 Task: Select and add the product "Purina Frosty Paws Dog Treat Peanut Butter Flavor 3.25 oz each (4 pk)" to cart from the store "Pavilions Pets".
Action: Mouse pressed left at (61, 105)
Screenshot: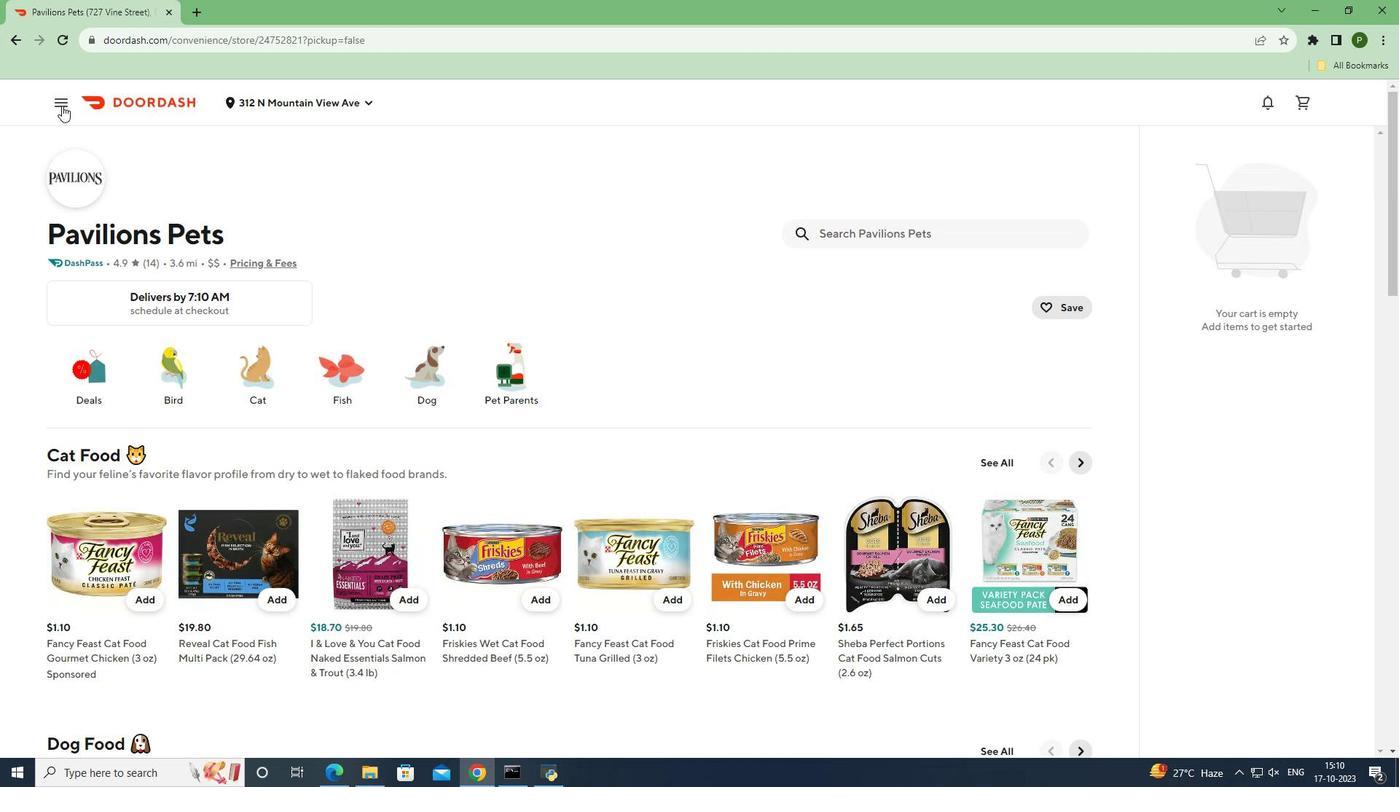 
Action: Mouse moved to (58, 210)
Screenshot: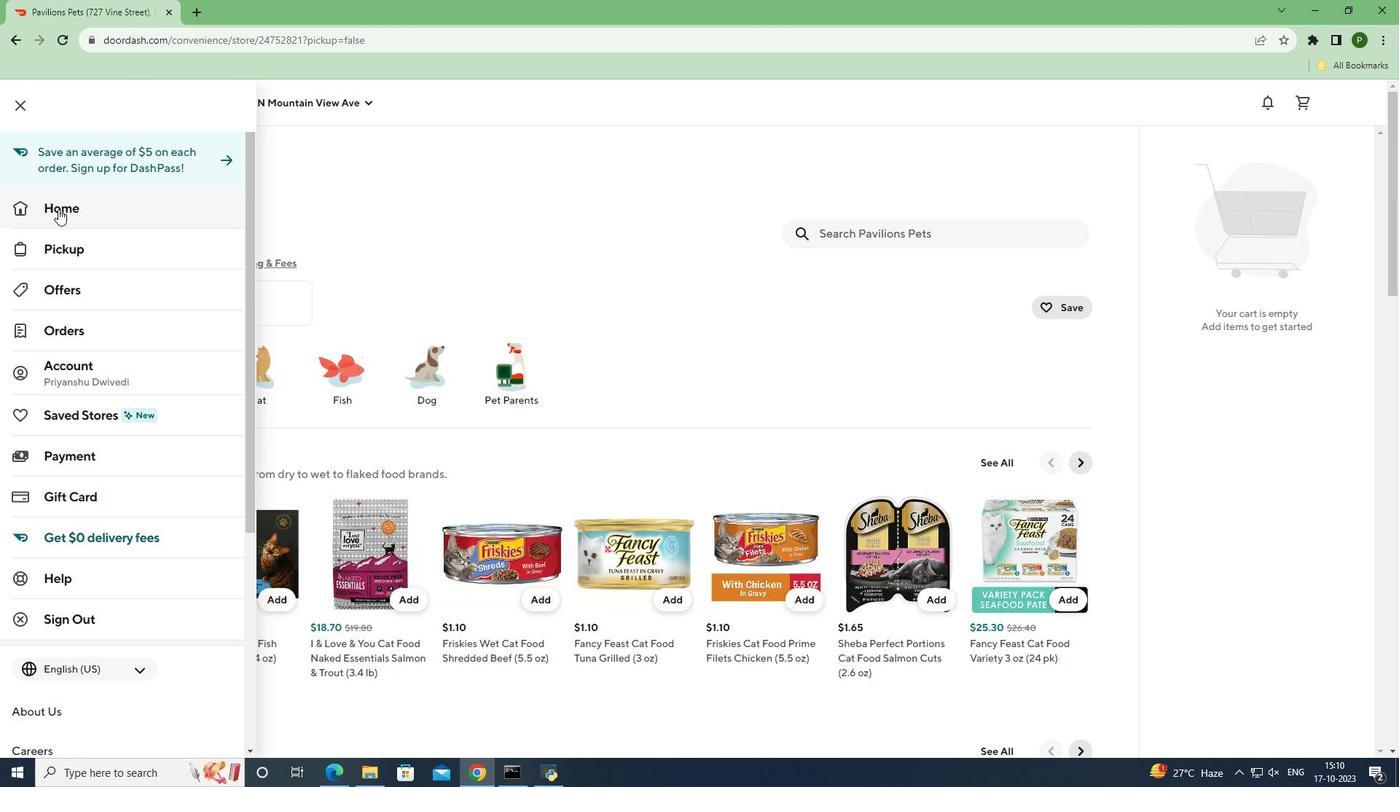 
Action: Mouse pressed left at (58, 210)
Screenshot: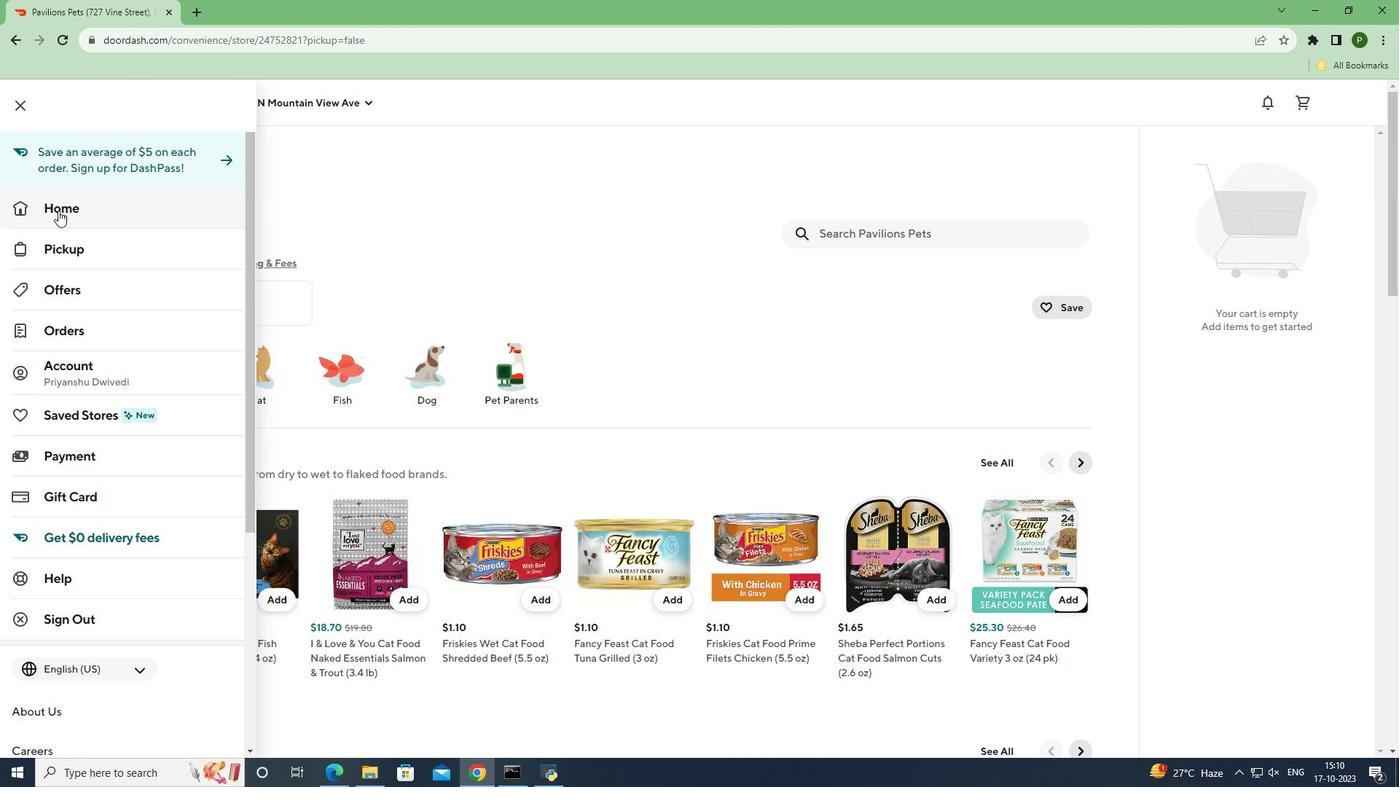 
Action: Mouse moved to (641, 162)
Screenshot: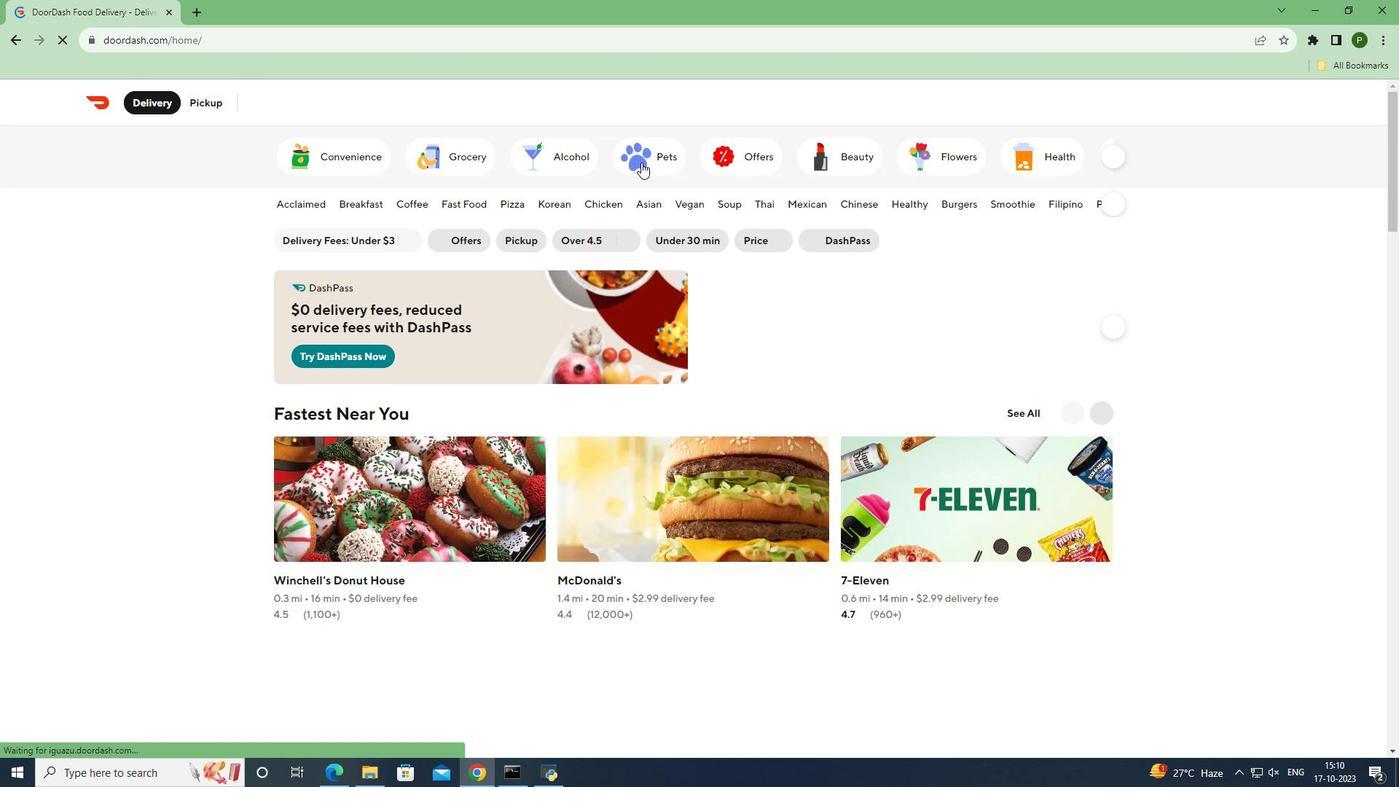 
Action: Mouse pressed left at (641, 162)
Screenshot: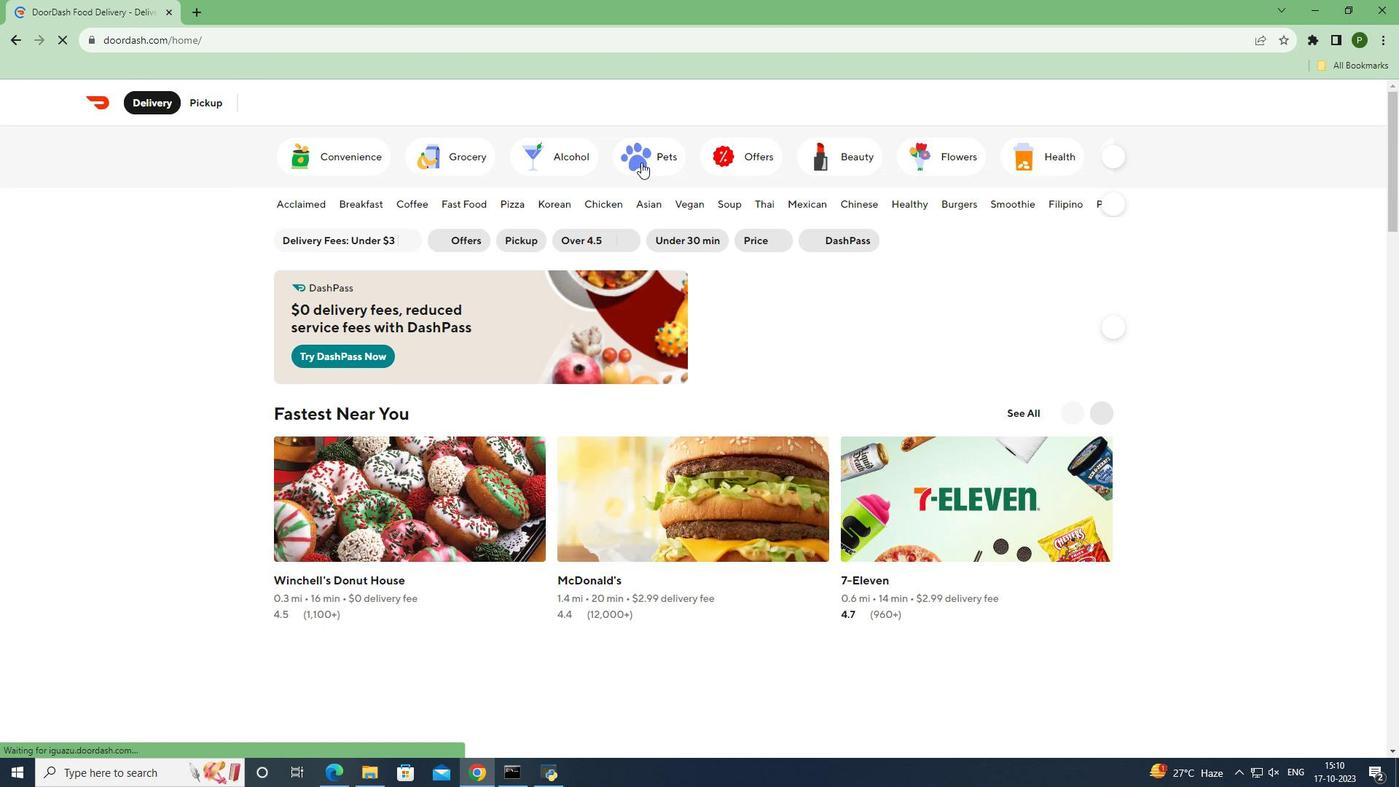 
Action: Mouse moved to (1077, 444)
Screenshot: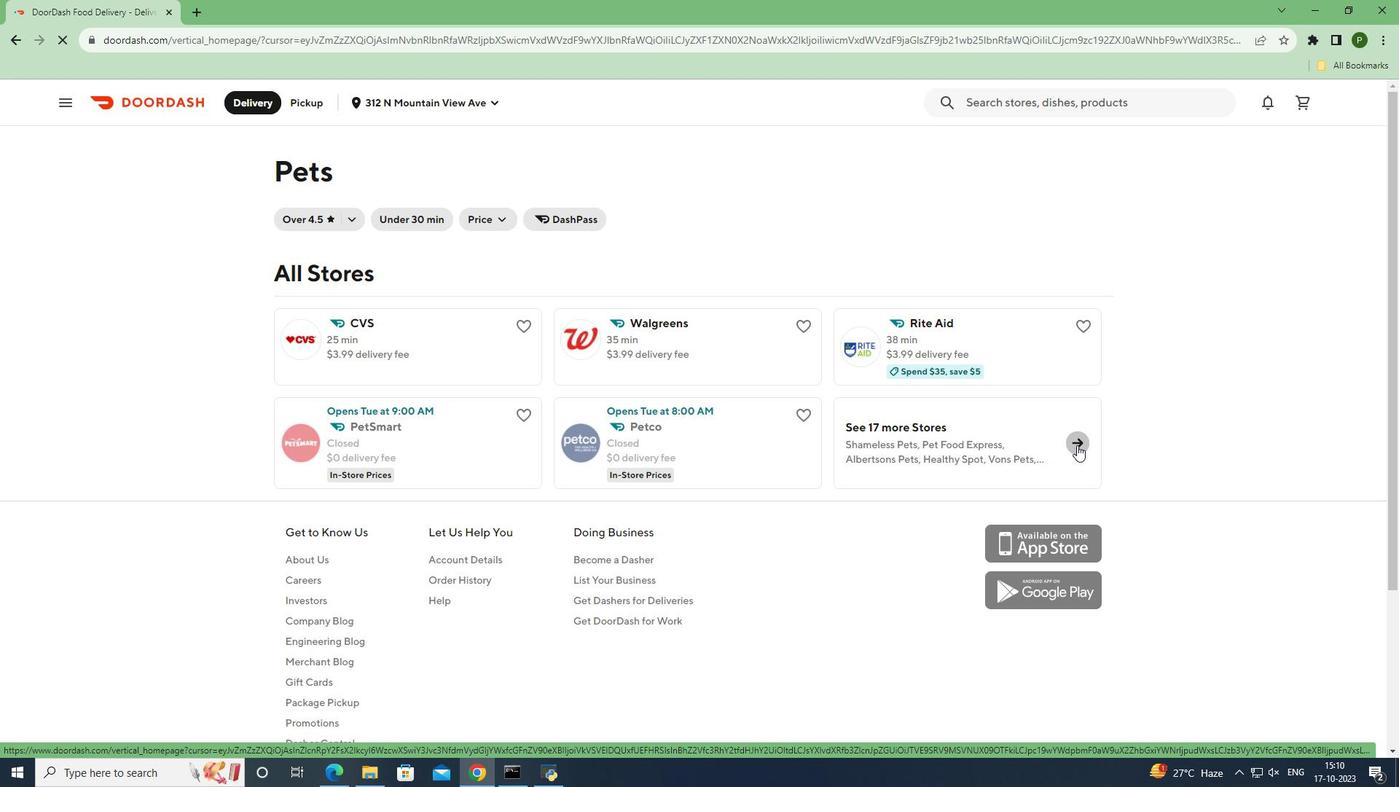 
Action: Mouse pressed left at (1077, 444)
Screenshot: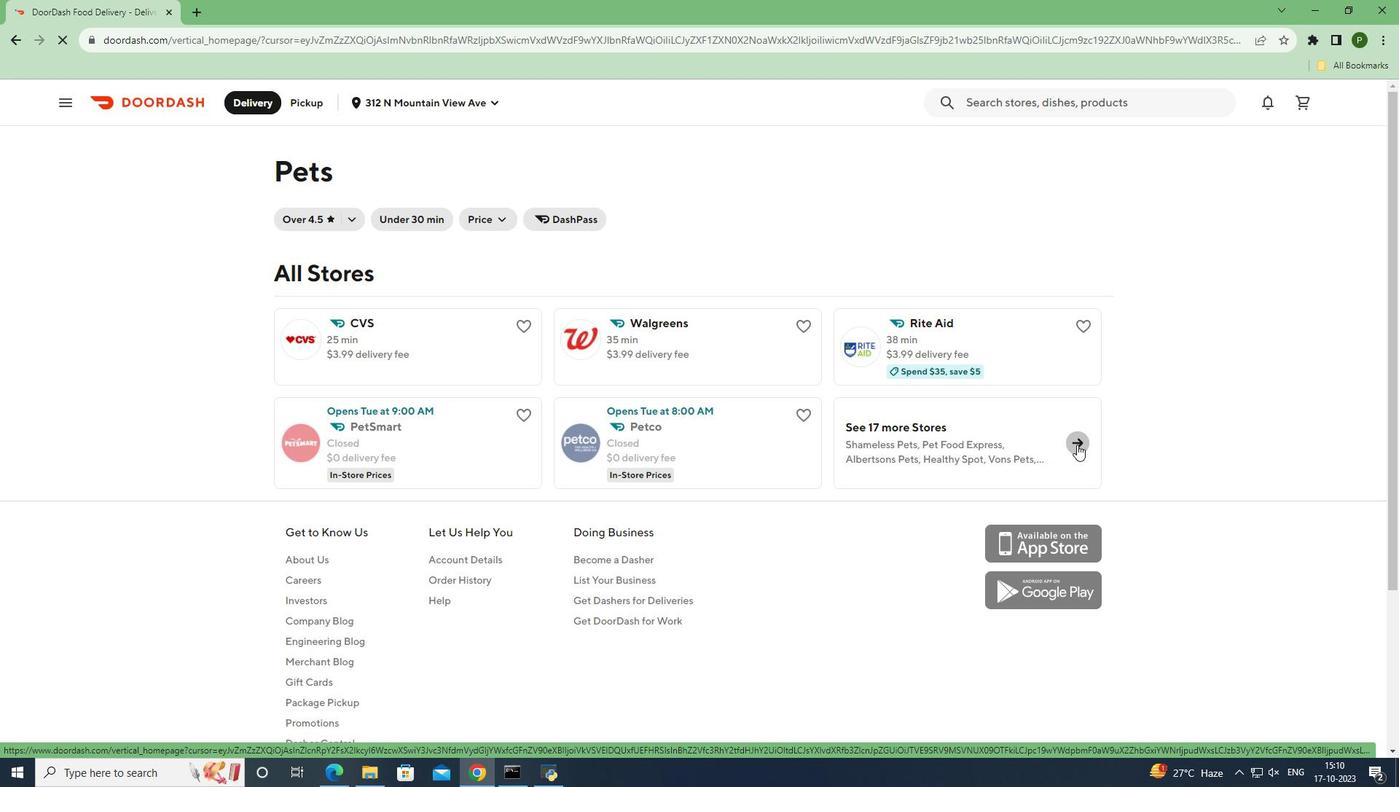 
Action: Mouse moved to (914, 625)
Screenshot: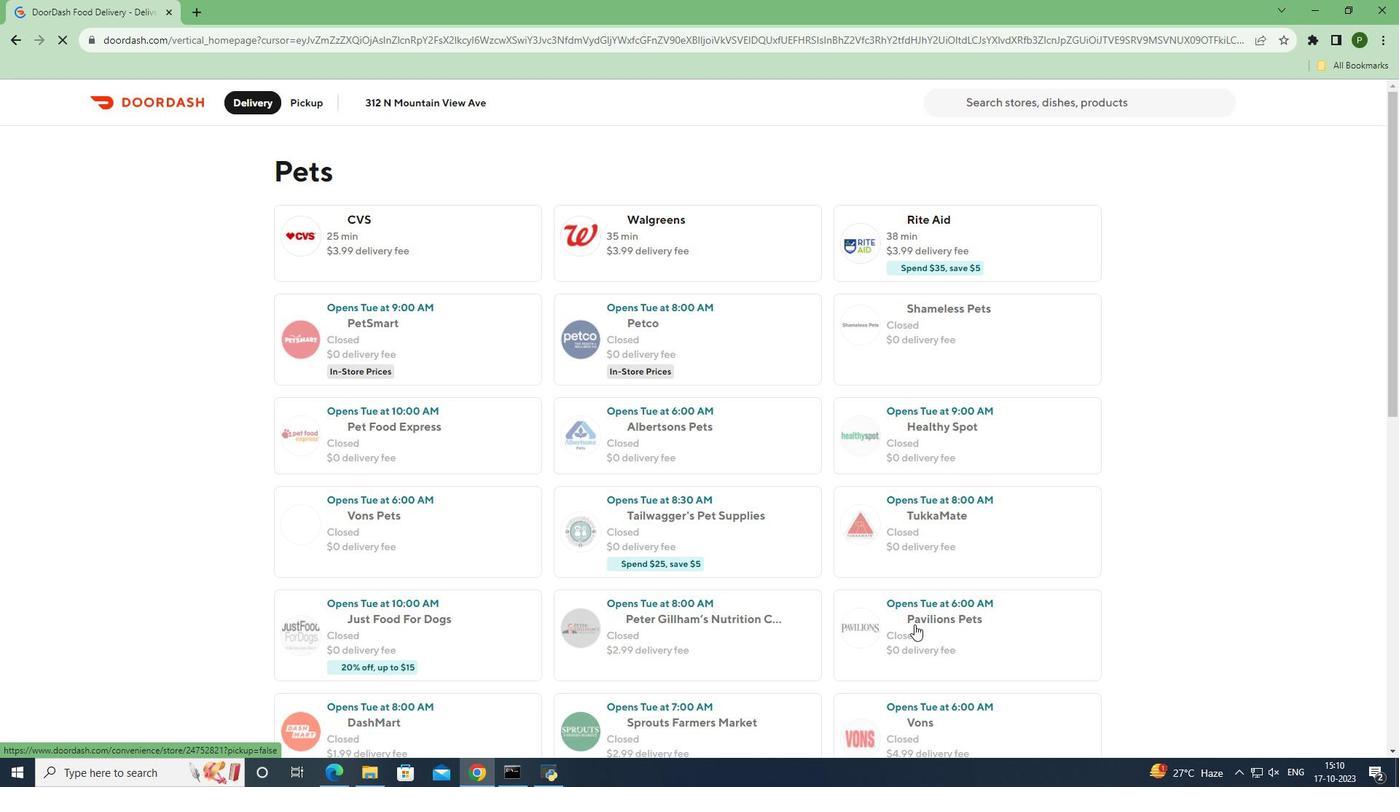
Action: Mouse pressed left at (914, 625)
Screenshot: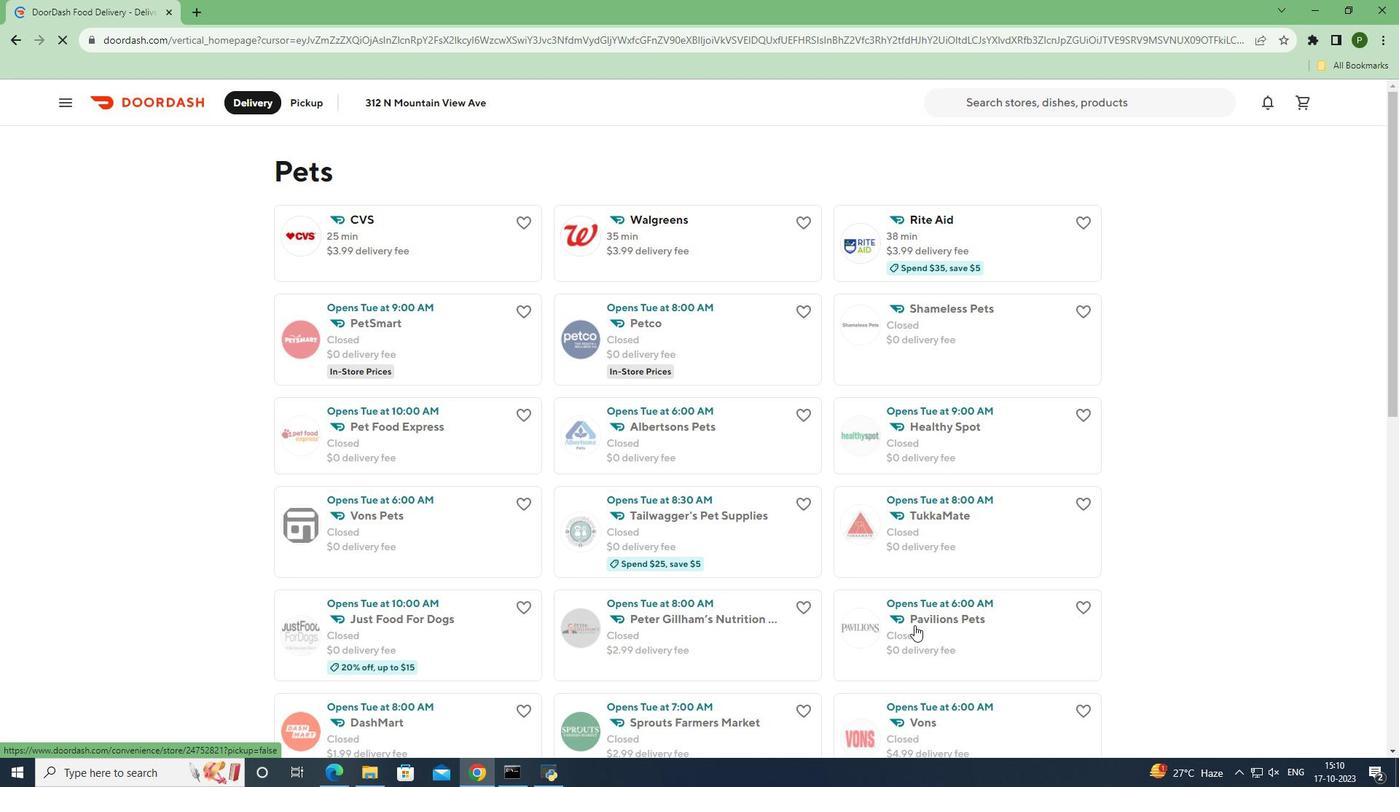 
Action: Mouse moved to (876, 236)
Screenshot: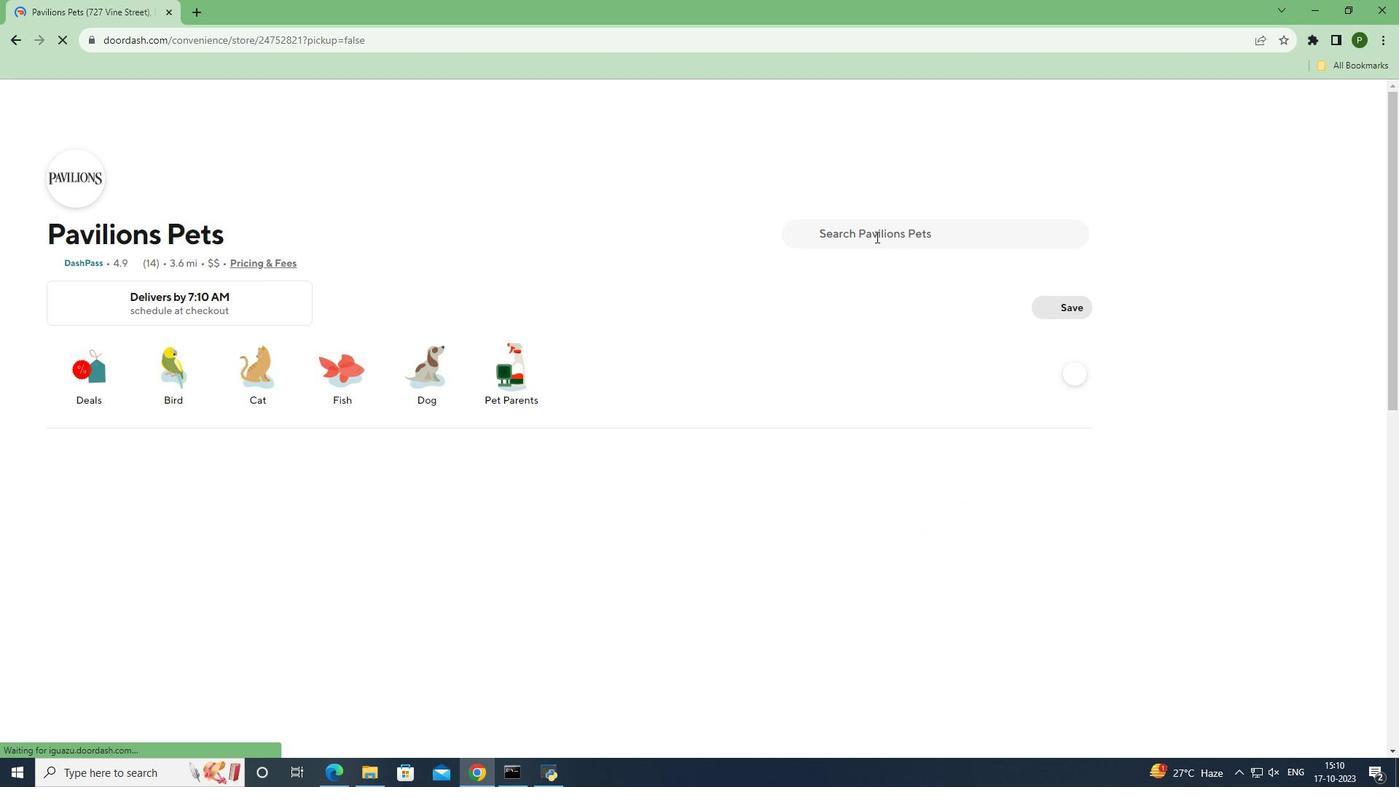 
Action: Mouse pressed left at (876, 236)
Screenshot: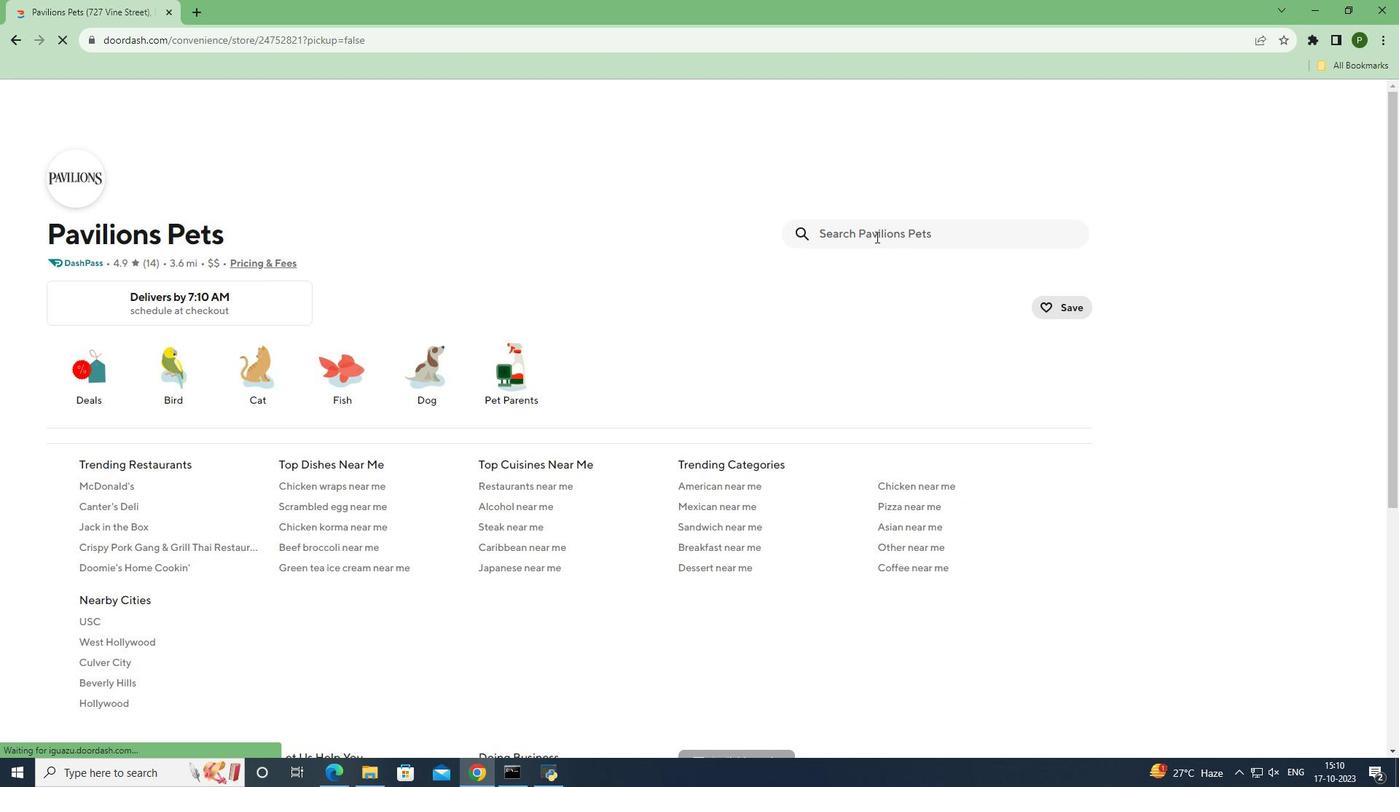 
Action: Key pressed <Key.caps_lock>P<Key.caps_lock>urina<Key.space><Key.caps_lock>F<Key.caps_lock>rosty<Key.space><Key.caps_lock>P<Key.caps_lock>aws<Key.space><Key.caps_lock>D<Key.caps_lock>og<Key.space><Key.caps_lock>T<Key.caps_lock>reat<Key.space><Key.caps_lock>P<Key.caps_lock>eanut<Key.space><Key.caps_lock>B<Key.caps_lock>utter<Key.space><Key.caps_lock>F<Key.caps_lock>lavor<Key.space>3.25<Key.space>oz<Key.space>each<Key.space><Key.shift_r>(4<Key.space>pk<Key.shift_r>)<Key.enter>
Screenshot: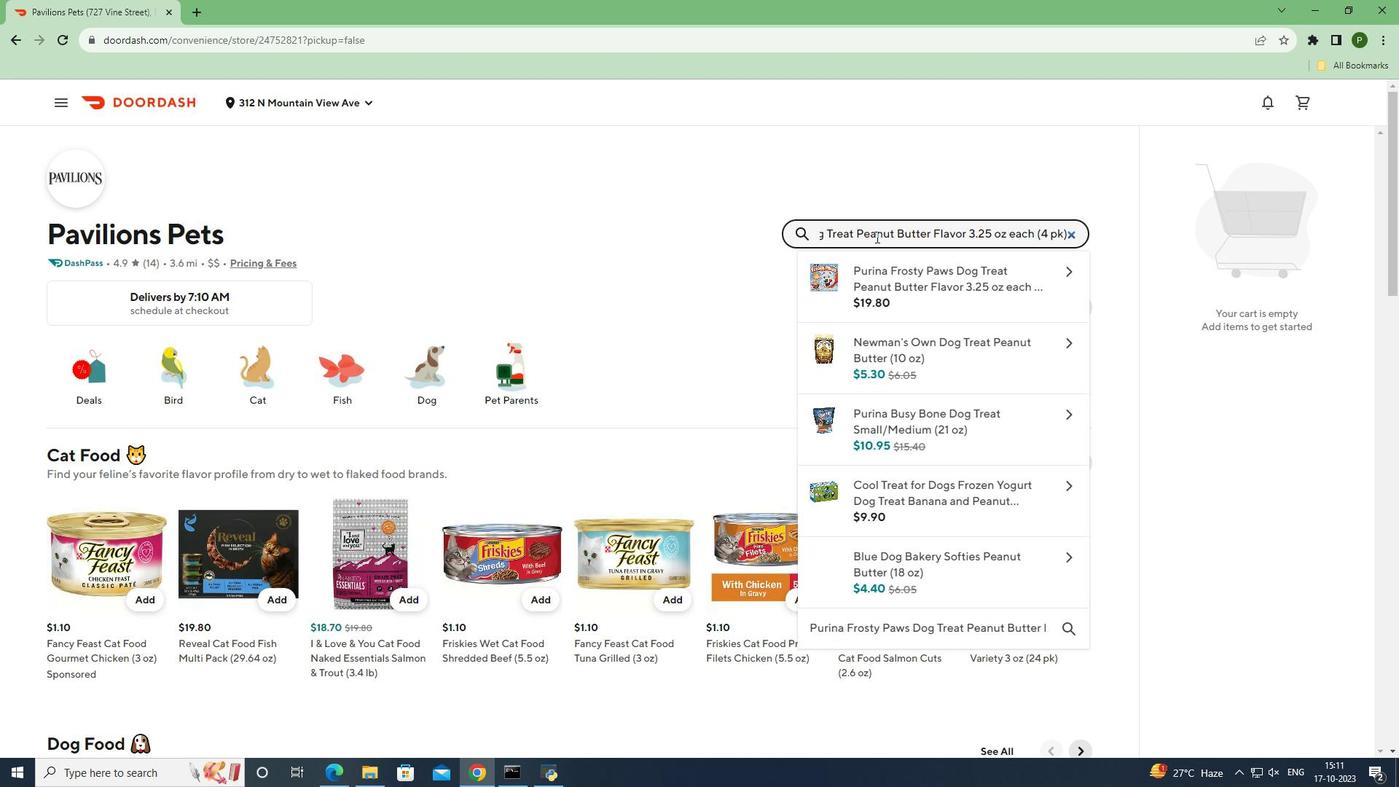 
Action: Mouse moved to (121, 382)
Screenshot: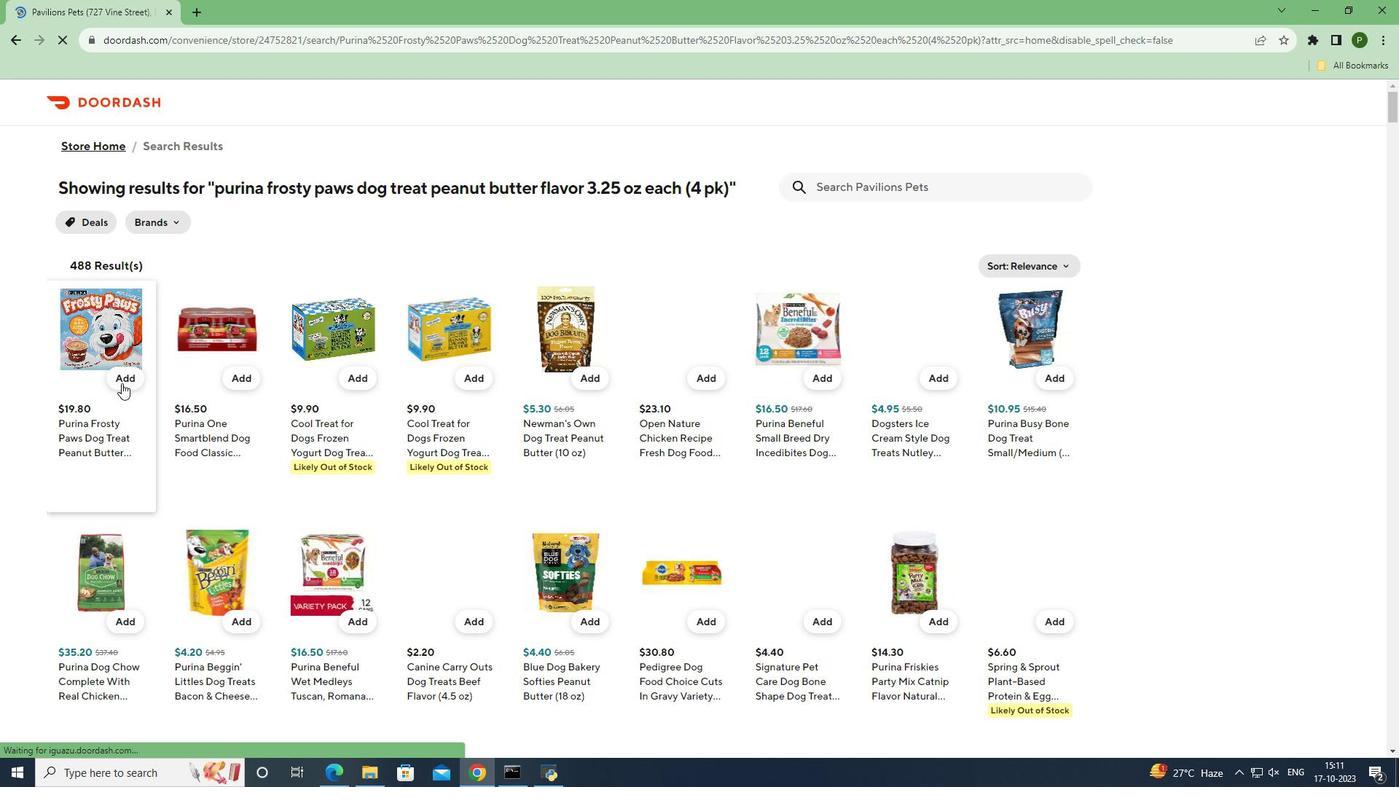 
Action: Mouse pressed left at (121, 382)
Screenshot: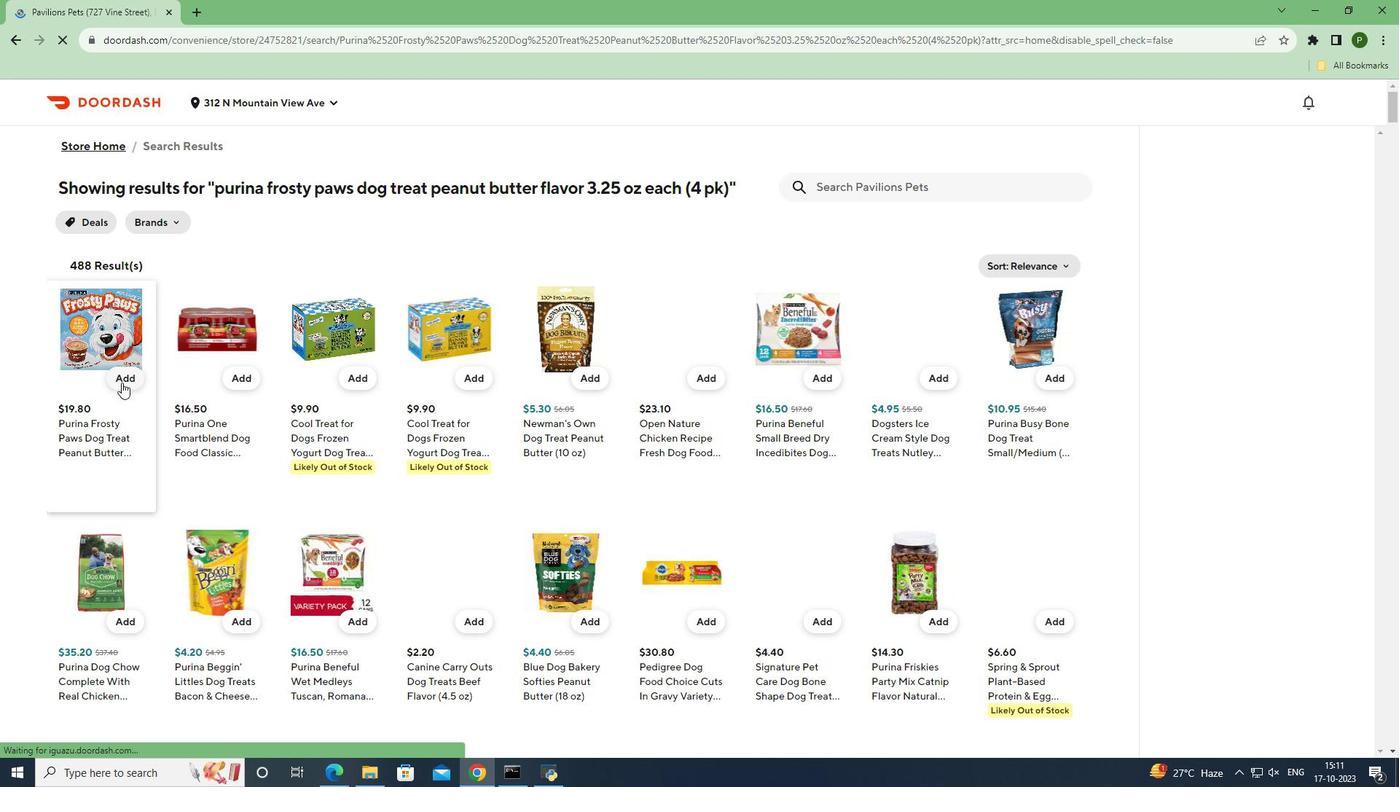 
Action: Mouse moved to (110, 469)
Screenshot: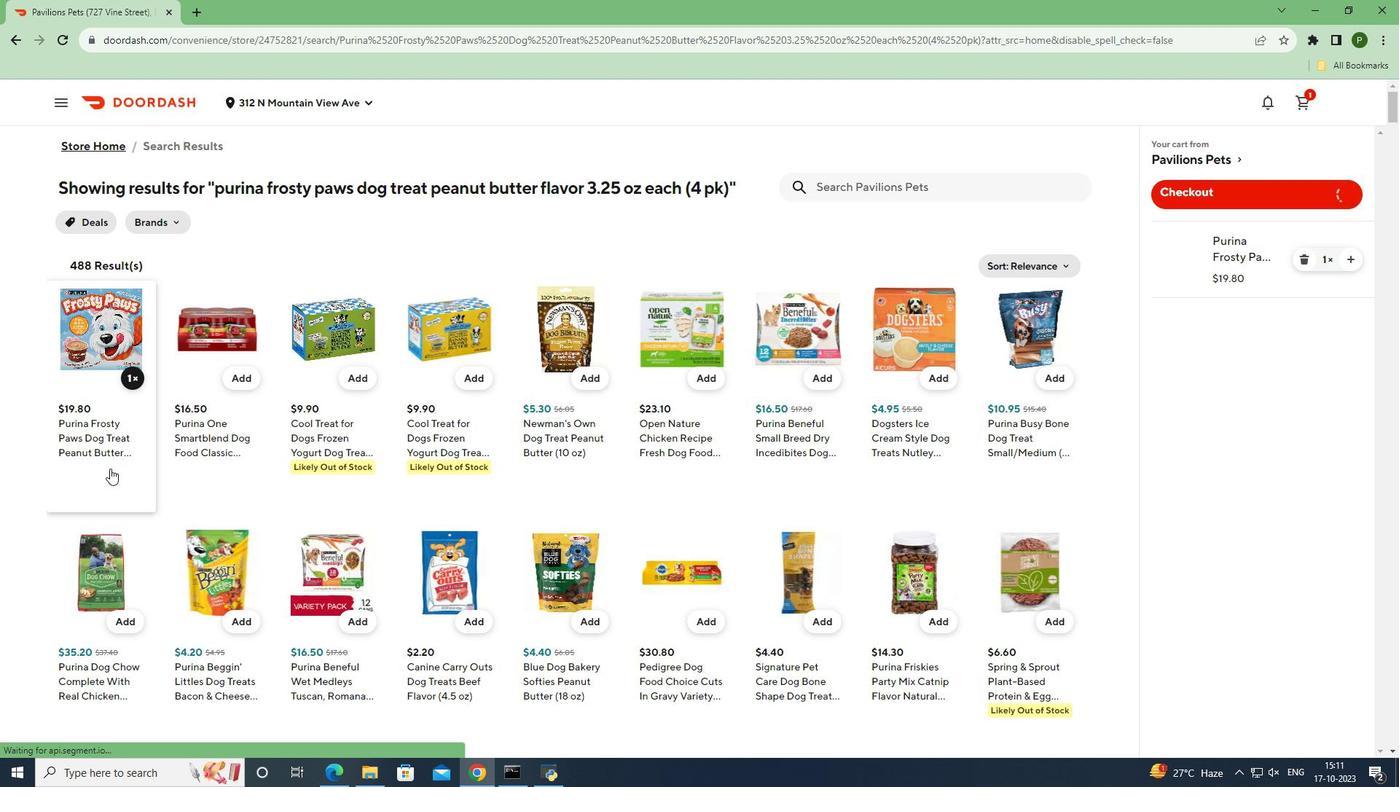 
